 Task: Sort the products in the category "Chicken Wings" by relevance.
Action: Mouse moved to (15, 96)
Screenshot: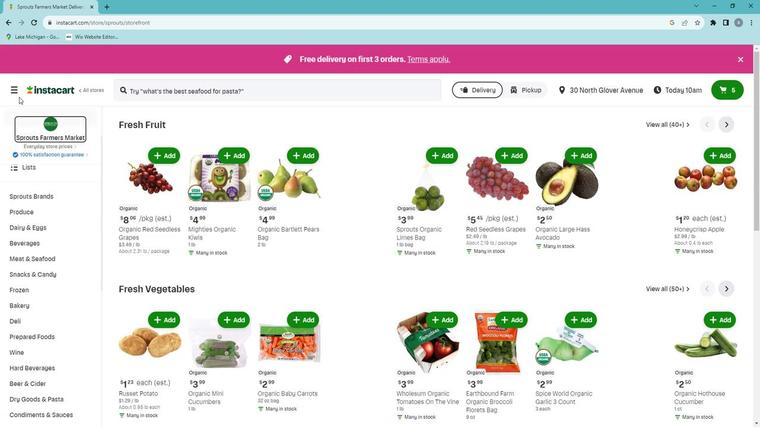 
Action: Mouse pressed left at (15, 96)
Screenshot: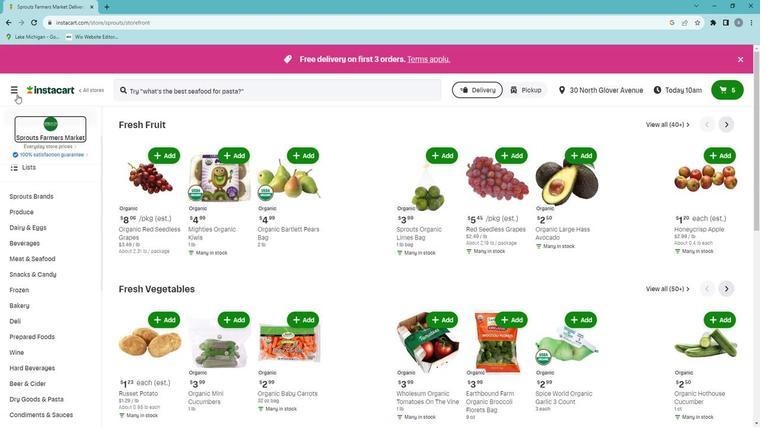 
Action: Mouse moved to (49, 230)
Screenshot: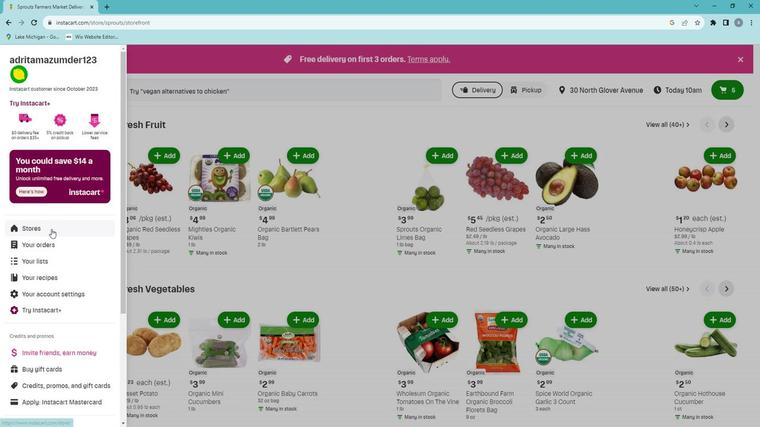 
Action: Mouse pressed left at (49, 230)
Screenshot: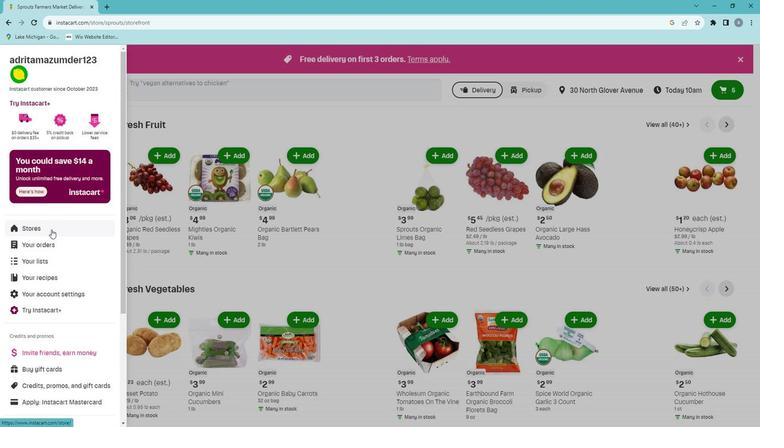 
Action: Mouse moved to (176, 94)
Screenshot: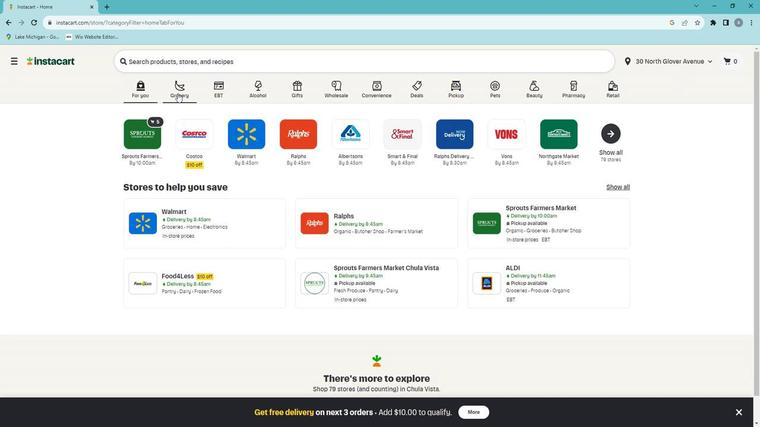 
Action: Mouse pressed left at (176, 94)
Screenshot: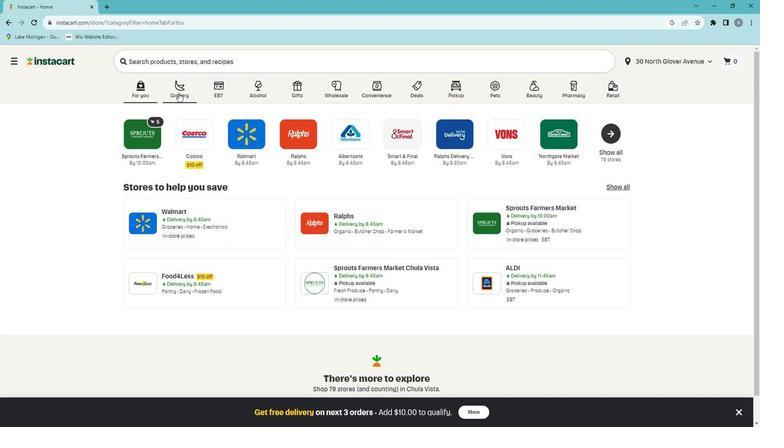 
Action: Mouse moved to (198, 247)
Screenshot: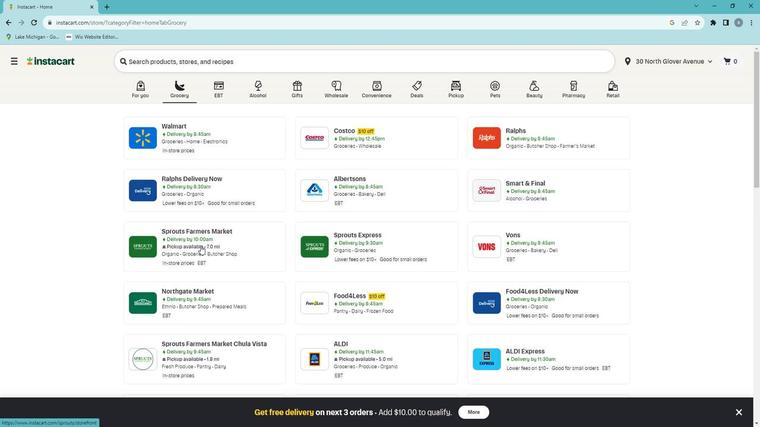 
Action: Mouse pressed left at (198, 247)
Screenshot: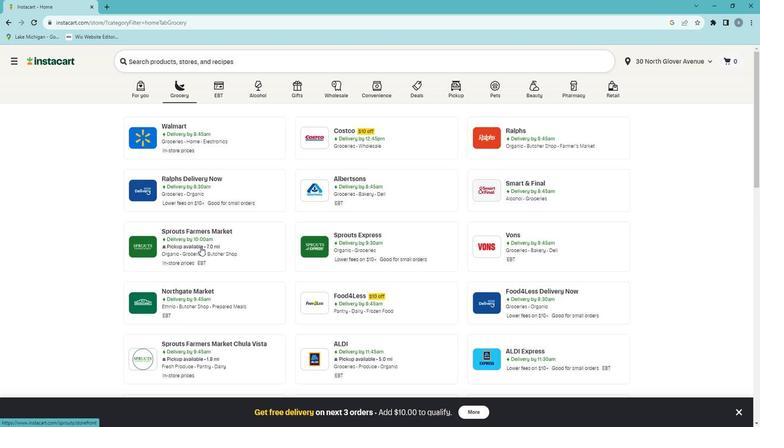 
Action: Mouse moved to (57, 342)
Screenshot: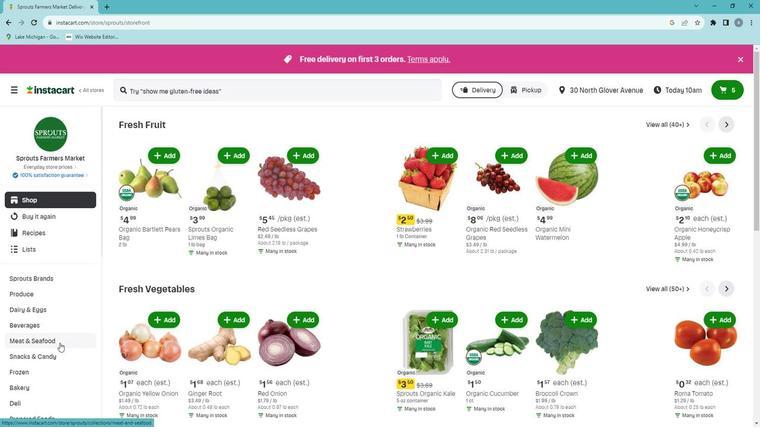 
Action: Mouse scrolled (57, 342) with delta (0, 0)
Screenshot: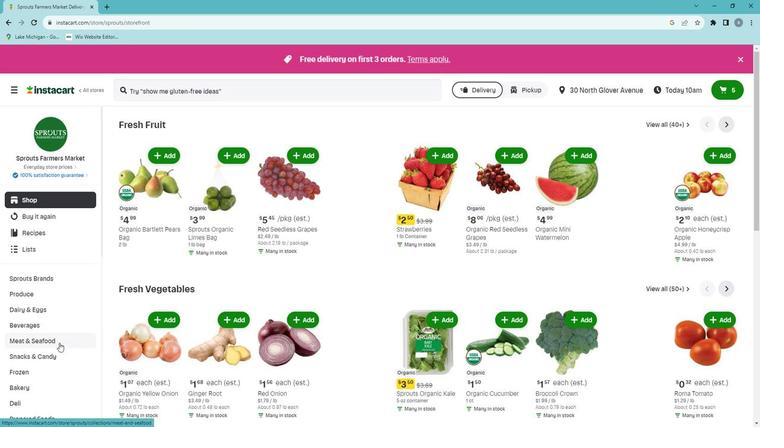 
Action: Mouse moved to (40, 373)
Screenshot: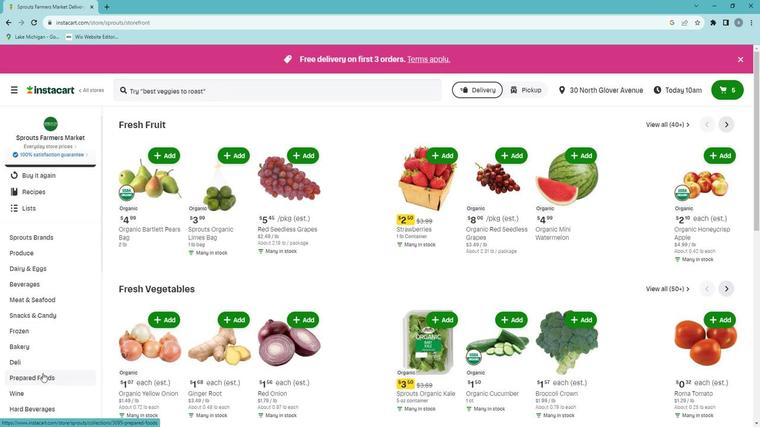 
Action: Mouse pressed left at (40, 373)
Screenshot: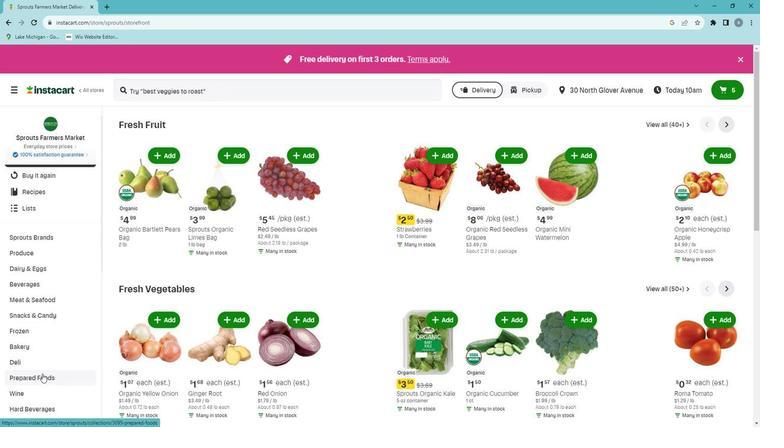 
Action: Mouse moved to (468, 143)
Screenshot: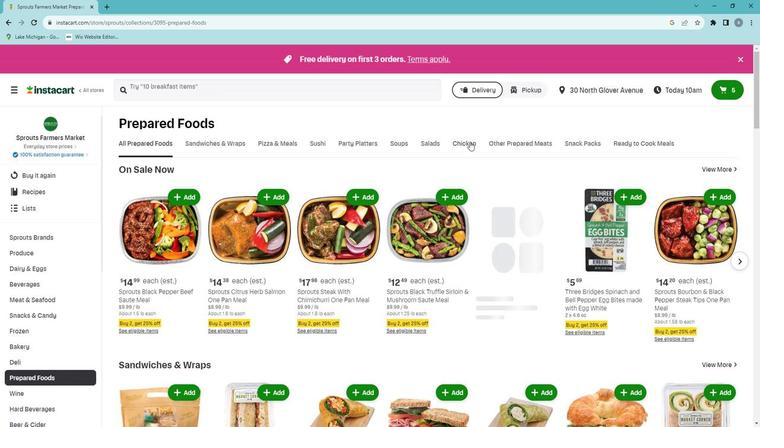 
Action: Mouse pressed left at (468, 143)
Screenshot: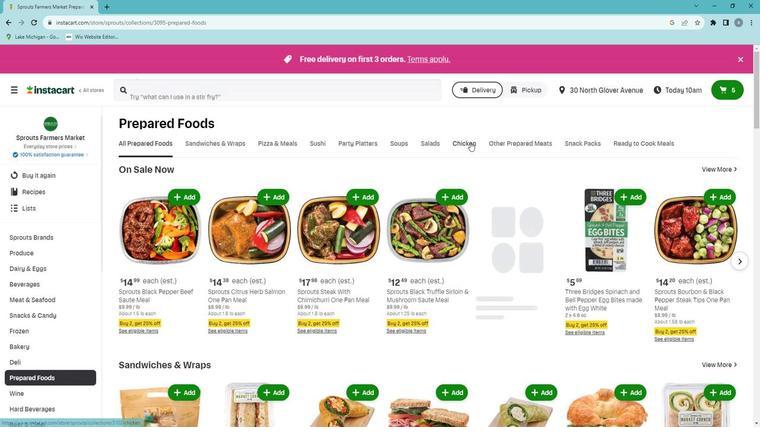 
Action: Mouse moved to (270, 184)
Screenshot: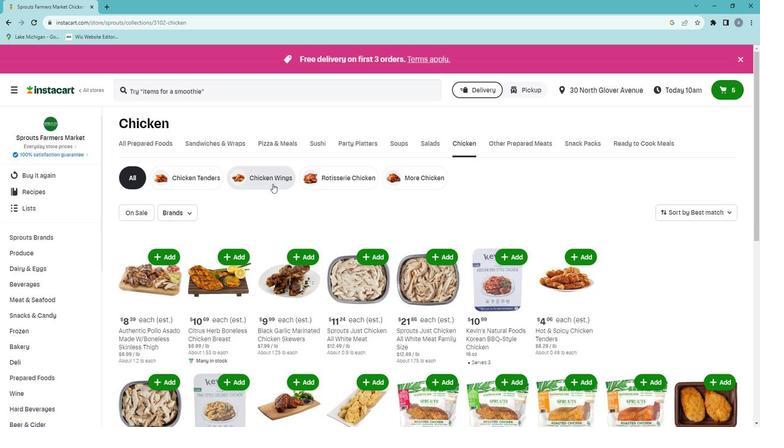 
Action: Mouse pressed left at (270, 184)
Screenshot: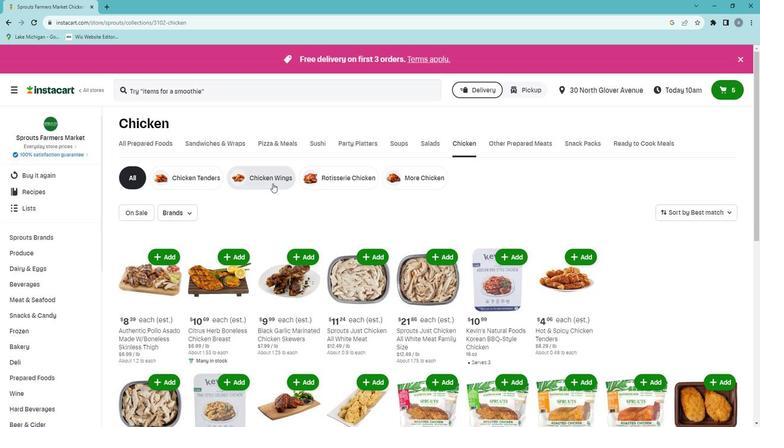 
Action: Mouse moved to (725, 212)
Screenshot: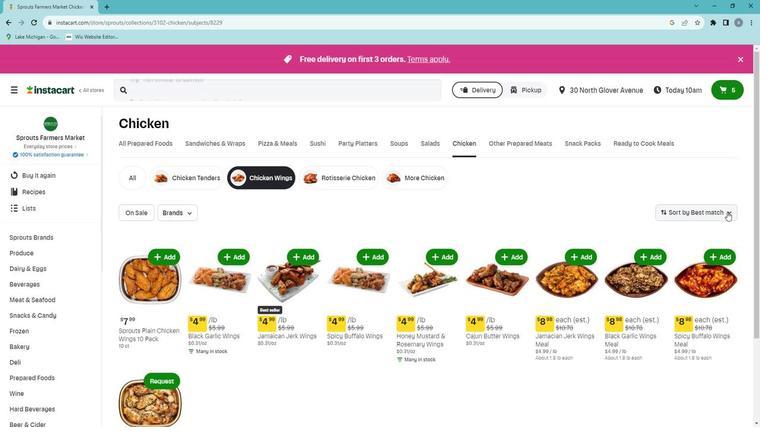 
Action: Mouse pressed left at (725, 212)
Screenshot: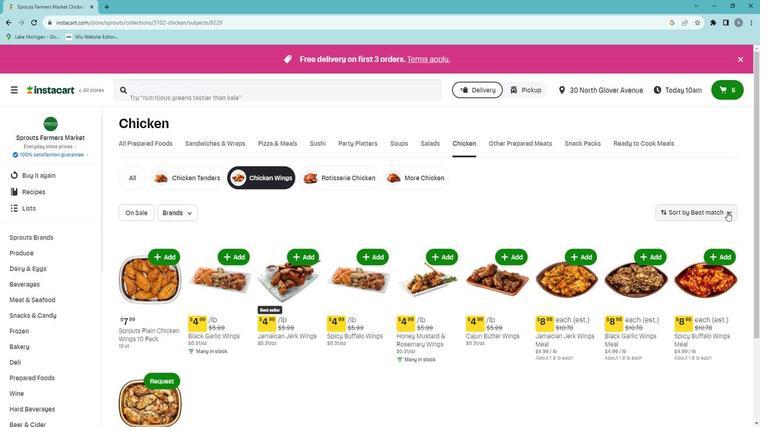 
Action: Mouse moved to (690, 337)
Screenshot: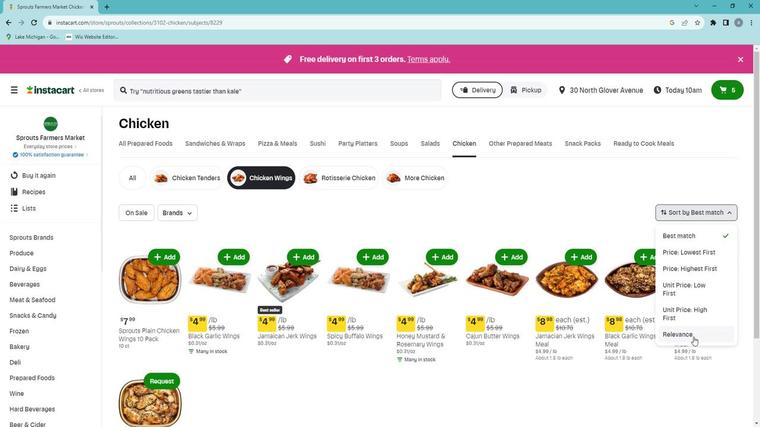 
Action: Mouse pressed left at (690, 337)
Screenshot: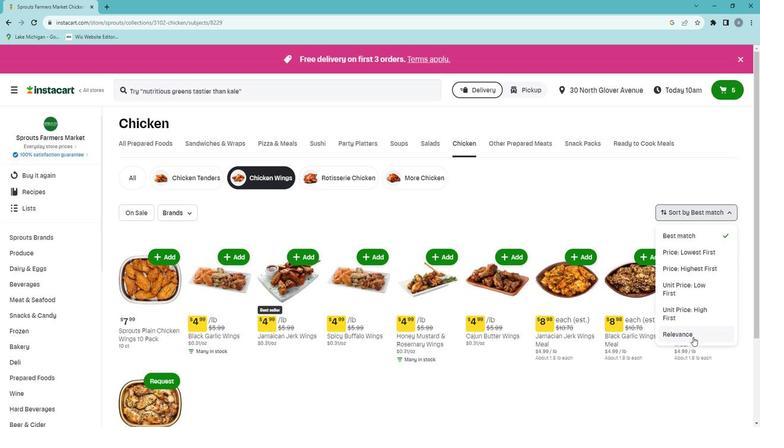 
Action: Mouse moved to (688, 330)
Screenshot: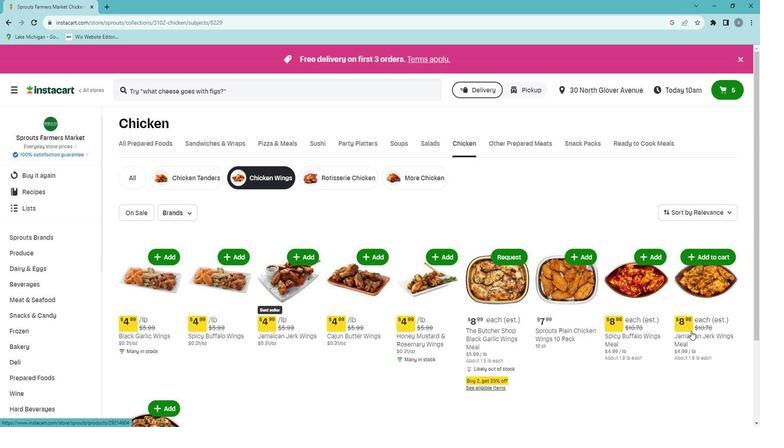 
